 Task: Create a due date automation trigger when advanced on, on the monday before a card is due add basic assigned only to anyone at 11:00 AM.
Action: Mouse moved to (816, 247)
Screenshot: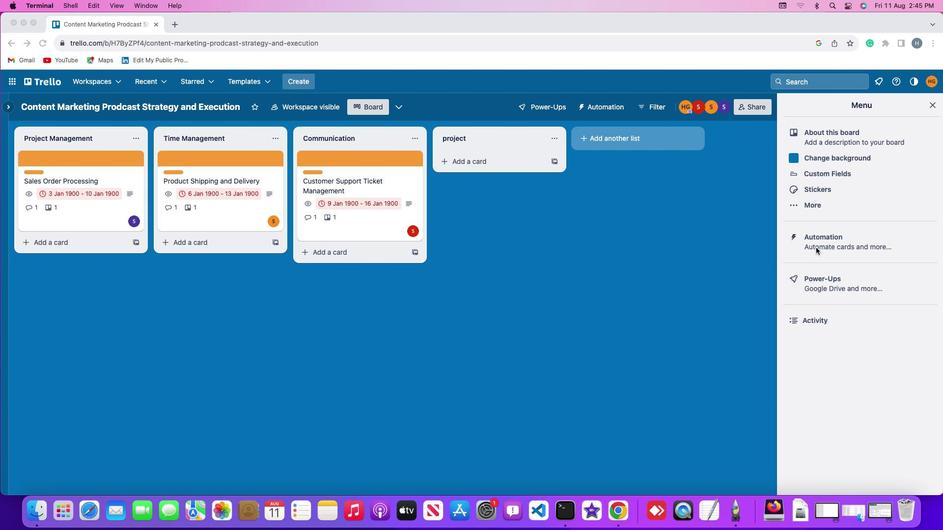 
Action: Mouse pressed left at (816, 247)
Screenshot: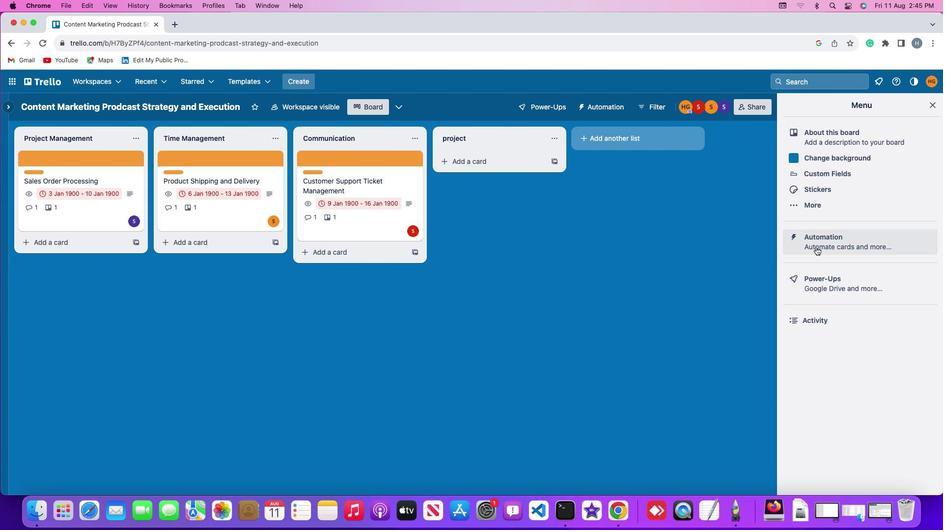 
Action: Mouse moved to (816, 247)
Screenshot: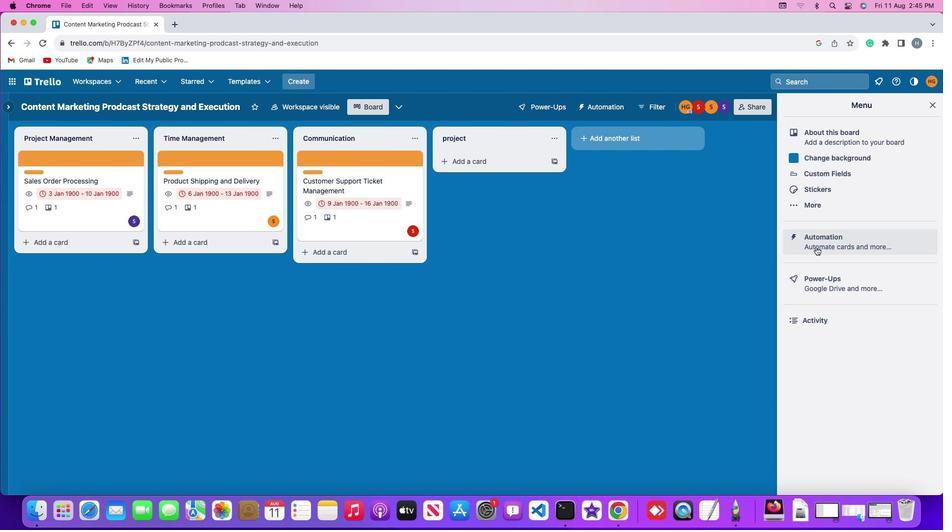 
Action: Mouse pressed left at (816, 247)
Screenshot: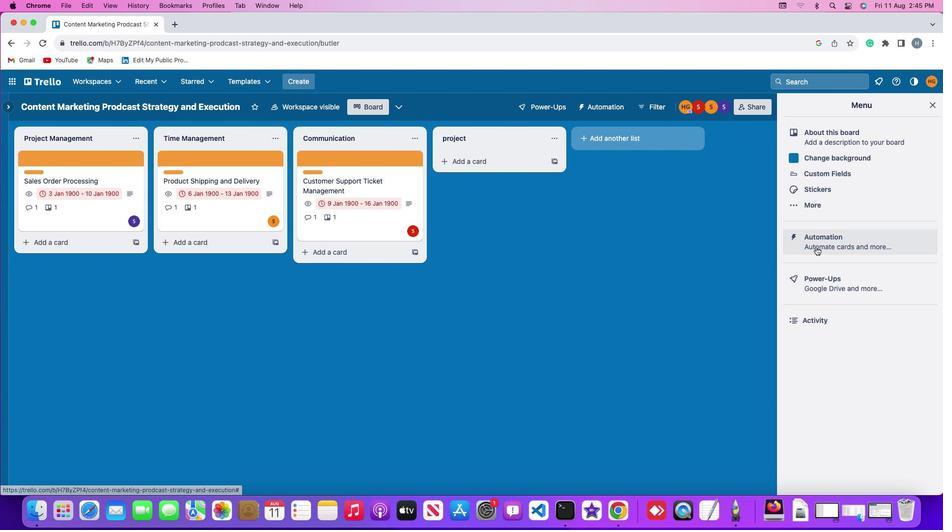 
Action: Mouse moved to (50, 229)
Screenshot: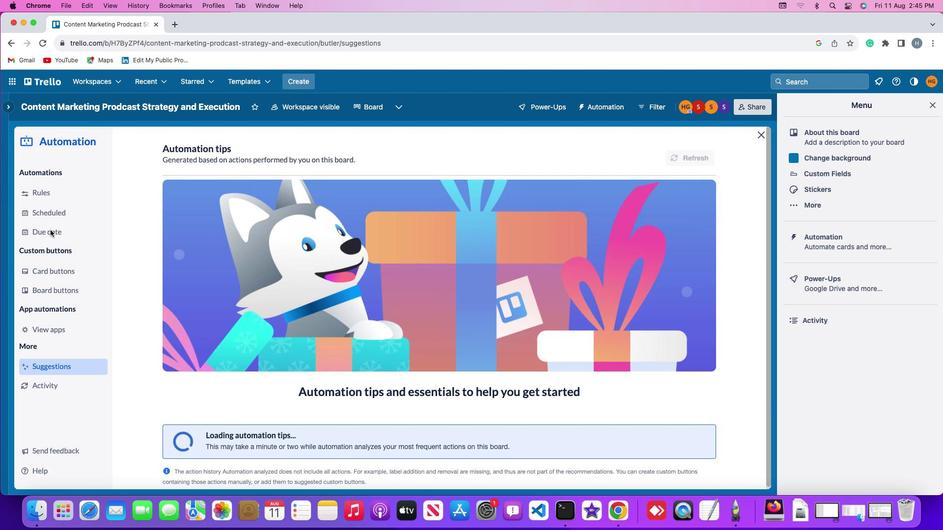 
Action: Mouse pressed left at (50, 229)
Screenshot: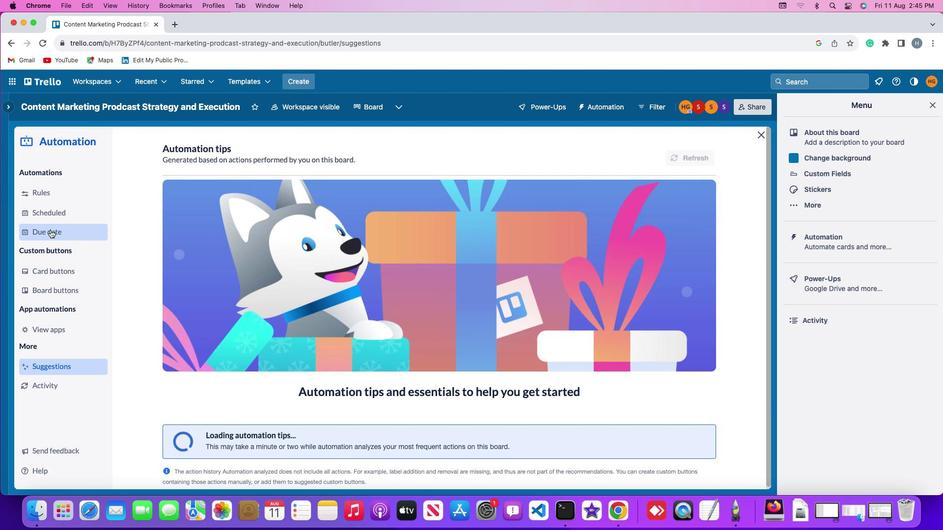 
Action: Mouse moved to (677, 148)
Screenshot: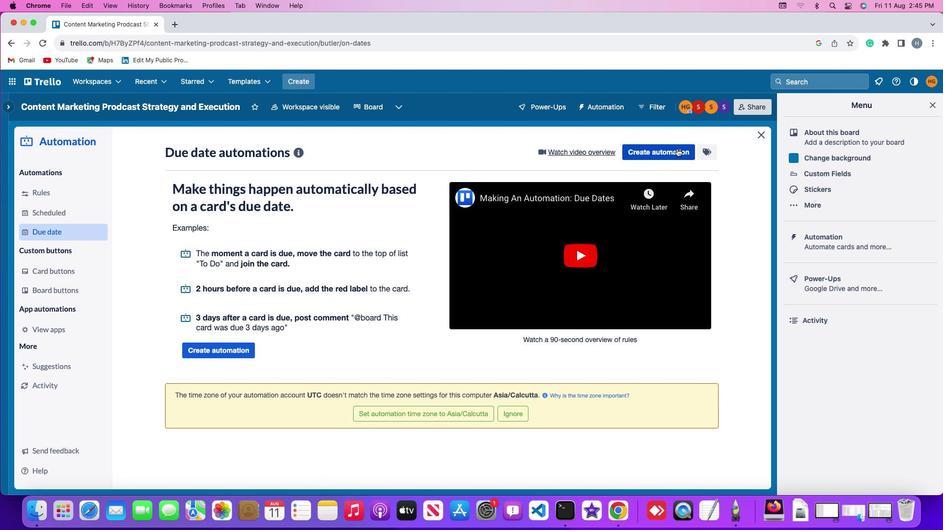 
Action: Mouse pressed left at (677, 148)
Screenshot: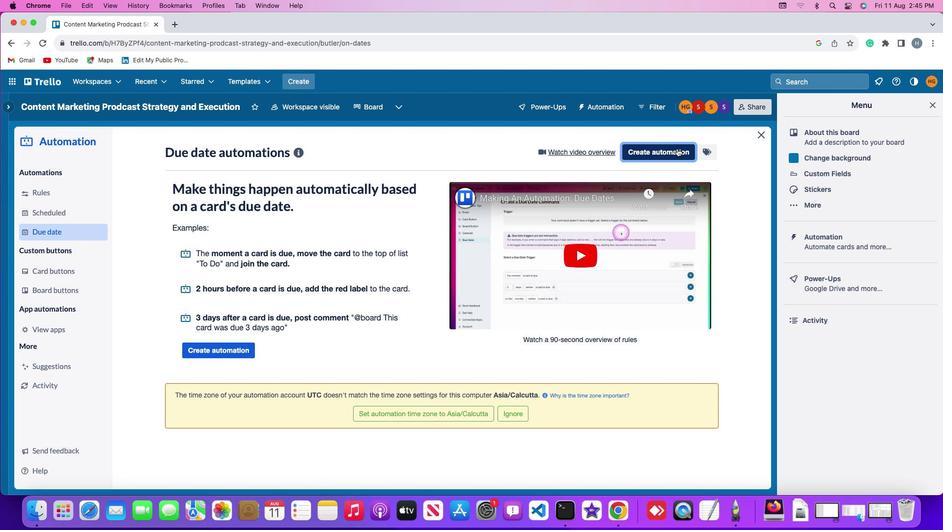 
Action: Mouse moved to (210, 249)
Screenshot: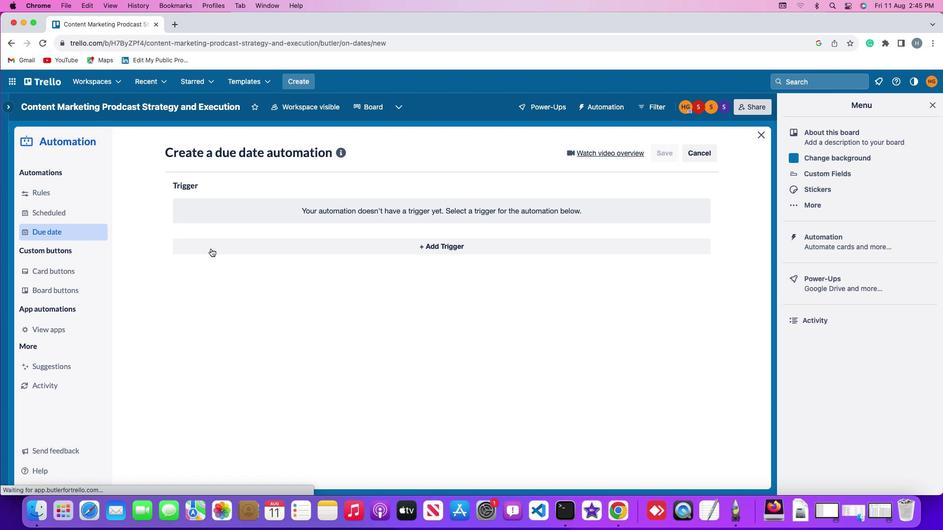 
Action: Mouse pressed left at (210, 249)
Screenshot: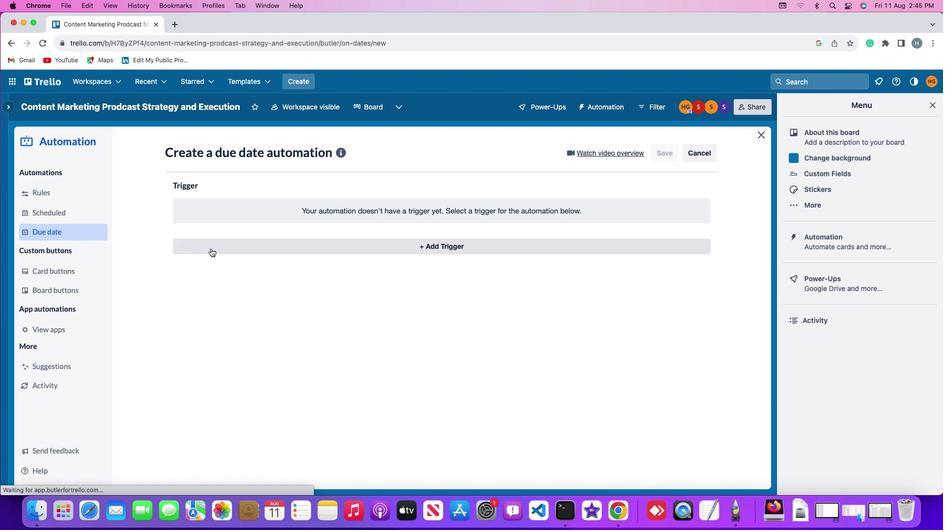 
Action: Mouse moved to (219, 424)
Screenshot: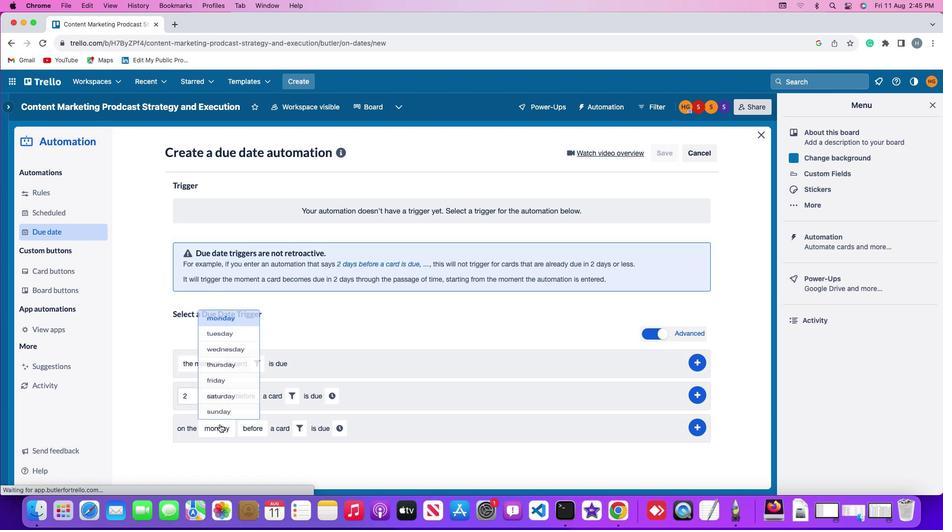 
Action: Mouse pressed left at (219, 424)
Screenshot: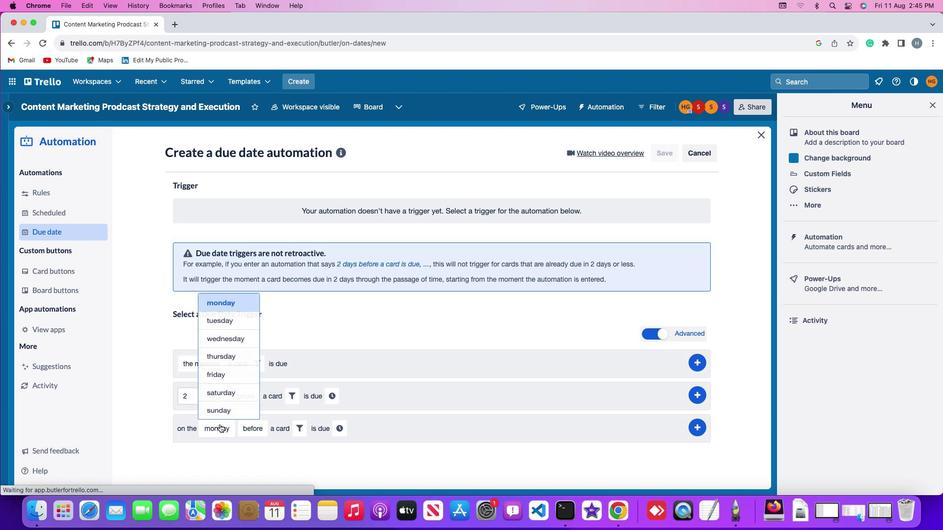 
Action: Mouse moved to (237, 291)
Screenshot: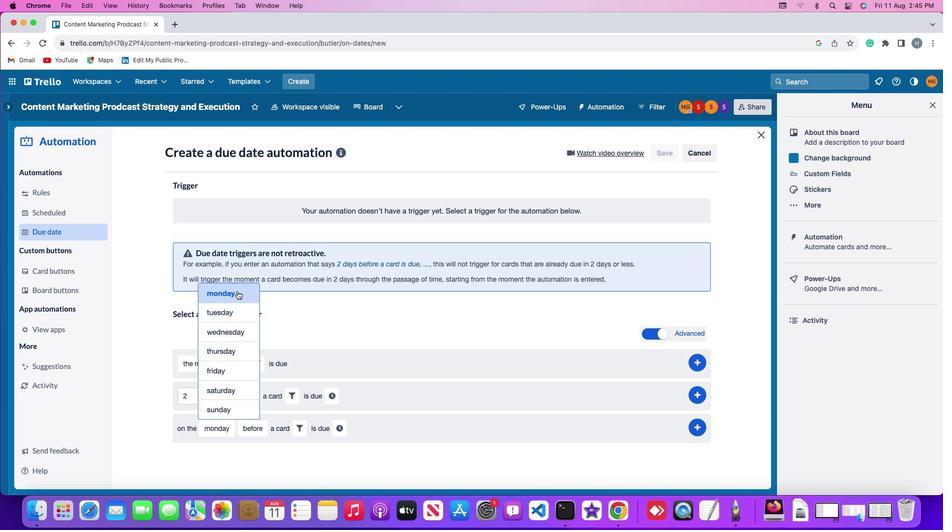 
Action: Mouse pressed left at (237, 291)
Screenshot: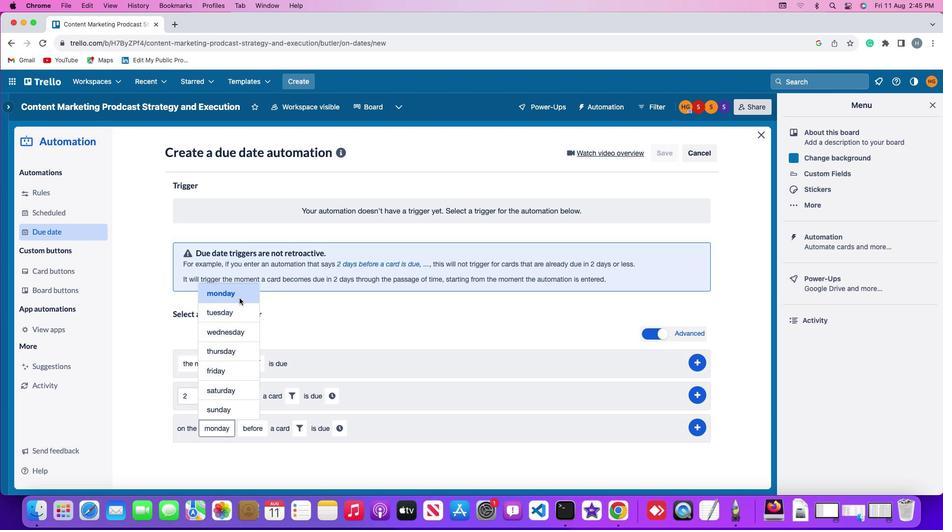 
Action: Mouse moved to (258, 426)
Screenshot: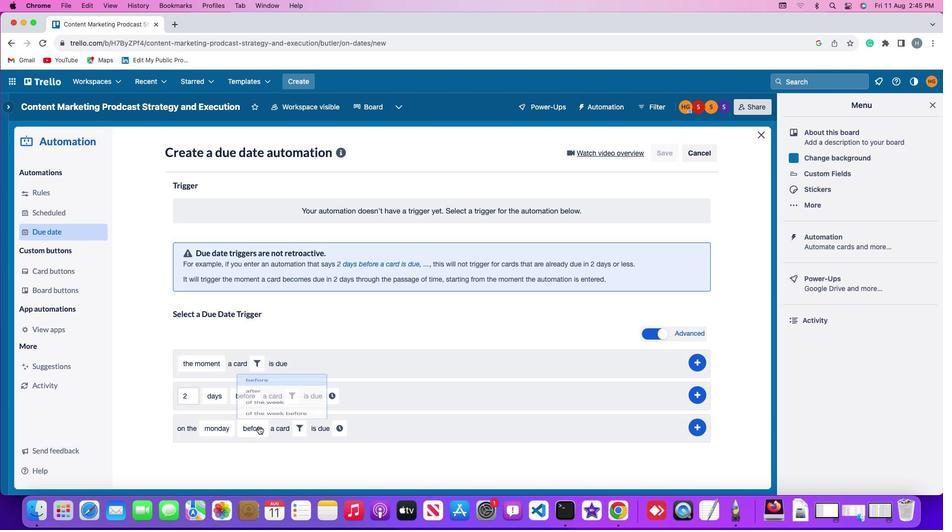 
Action: Mouse pressed left at (258, 426)
Screenshot: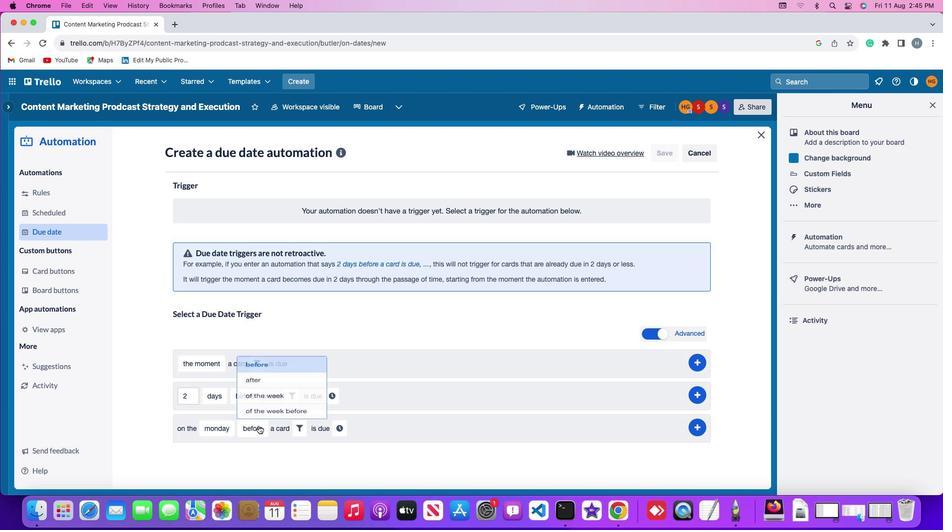 
Action: Mouse moved to (266, 351)
Screenshot: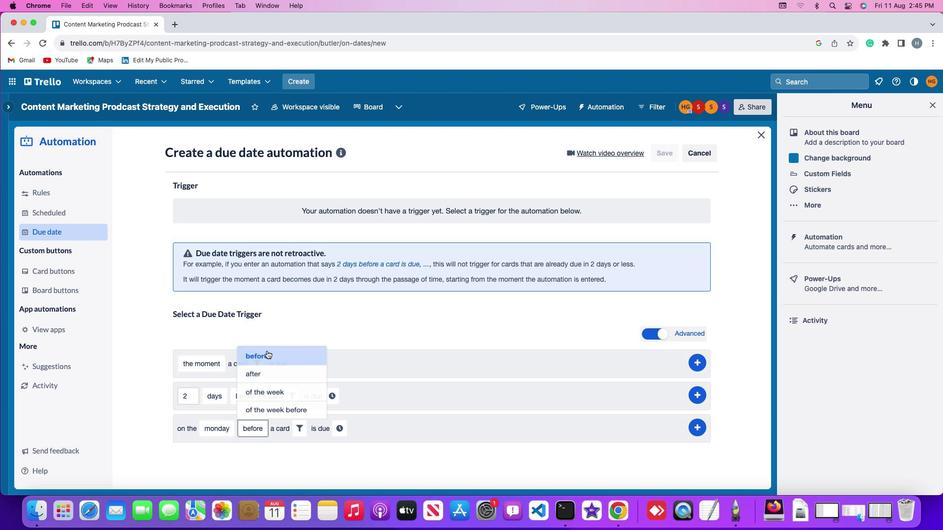 
Action: Mouse pressed left at (266, 351)
Screenshot: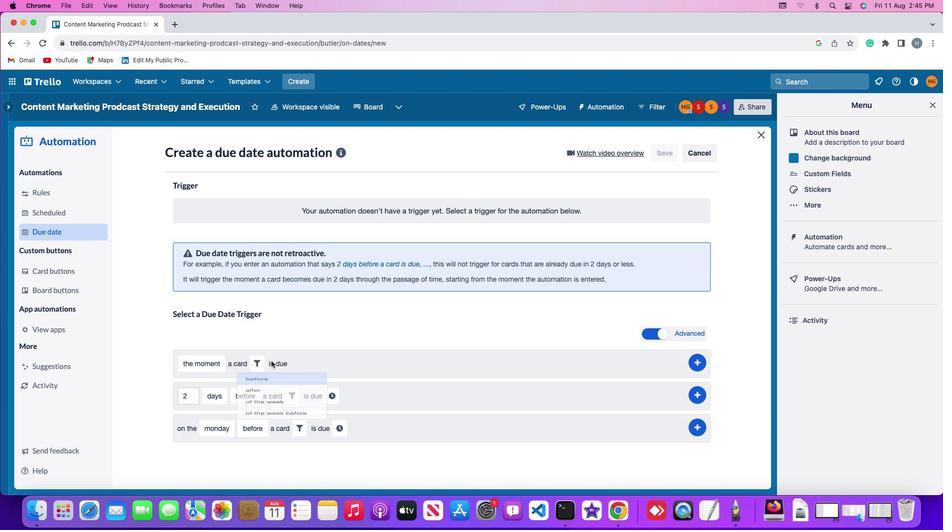 
Action: Mouse moved to (300, 426)
Screenshot: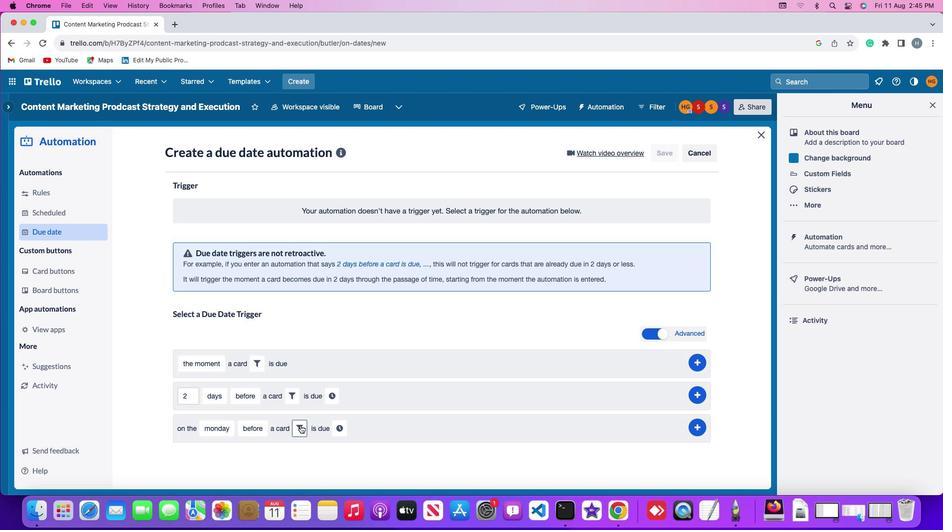 
Action: Mouse pressed left at (300, 426)
Screenshot: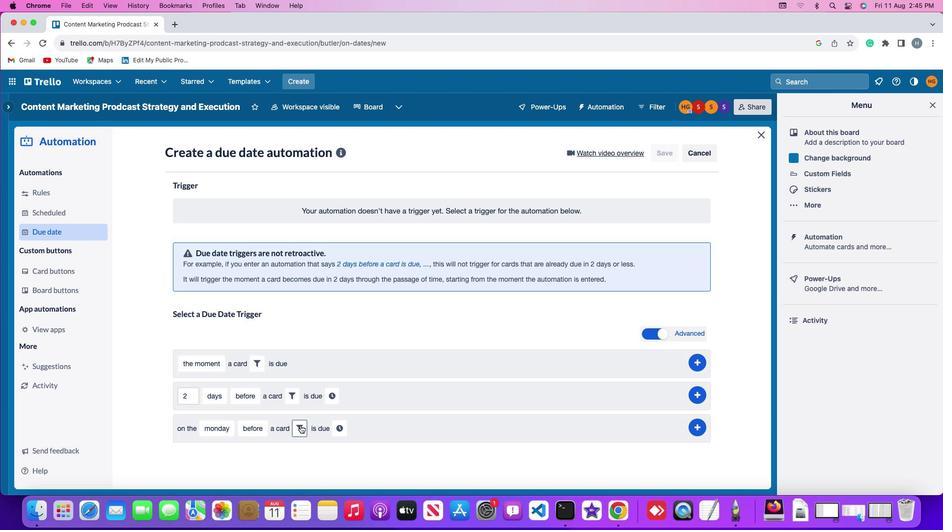 
Action: Mouse moved to (259, 453)
Screenshot: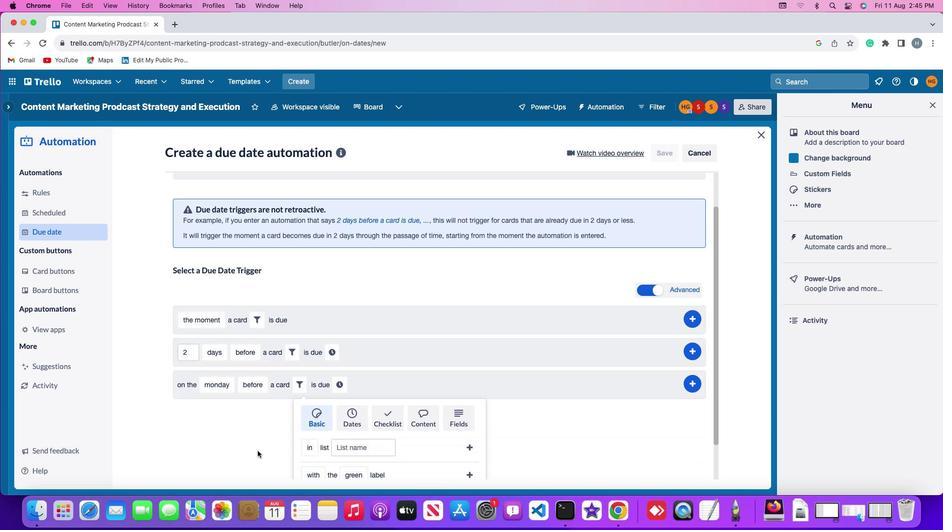 
Action: Mouse scrolled (259, 453) with delta (0, 0)
Screenshot: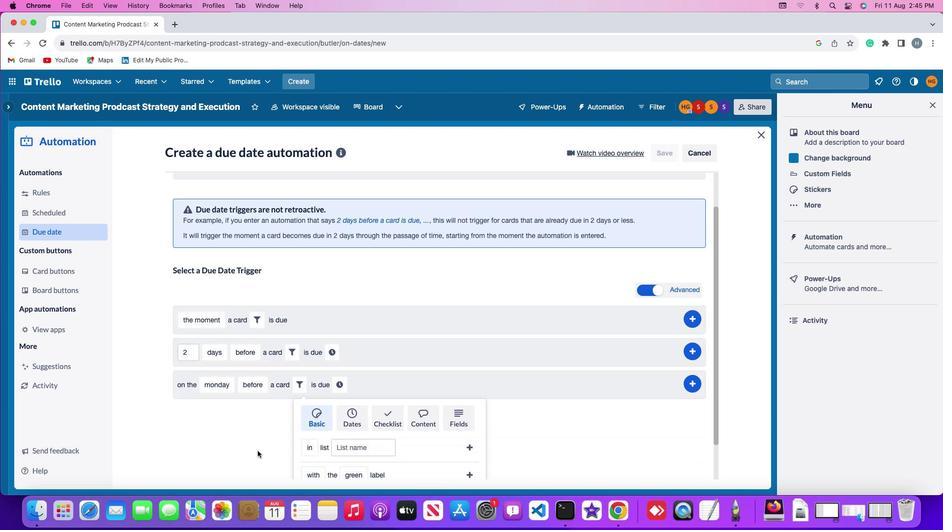 
Action: Mouse moved to (259, 452)
Screenshot: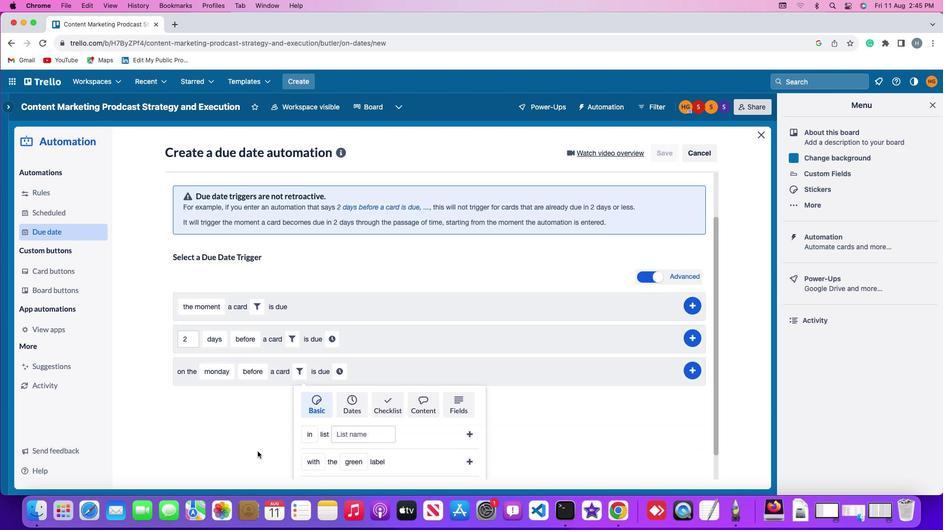 
Action: Mouse scrolled (259, 452) with delta (0, 0)
Screenshot: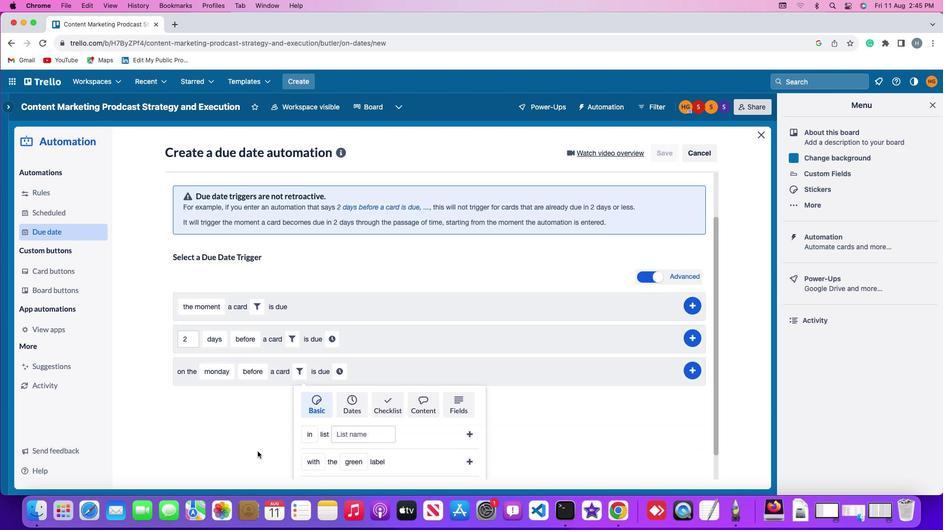 
Action: Mouse scrolled (259, 452) with delta (0, -1)
Screenshot: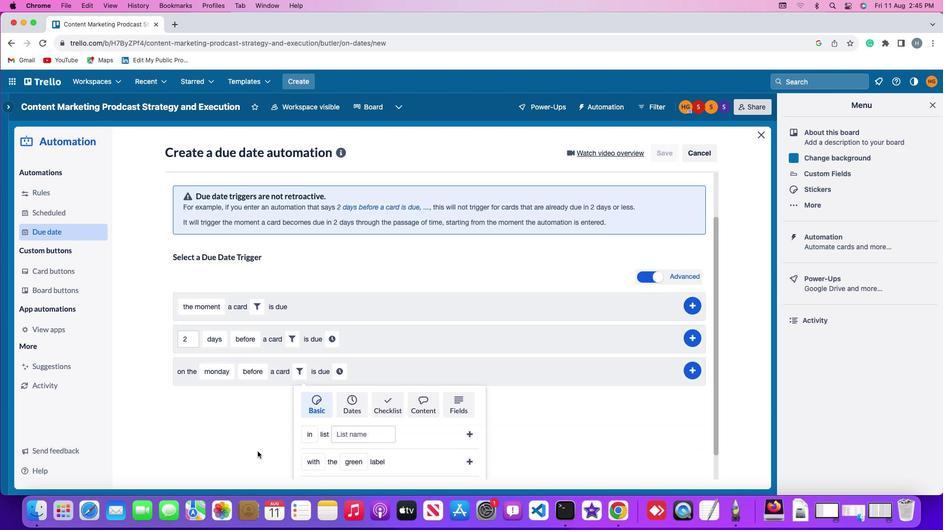 
Action: Mouse moved to (258, 452)
Screenshot: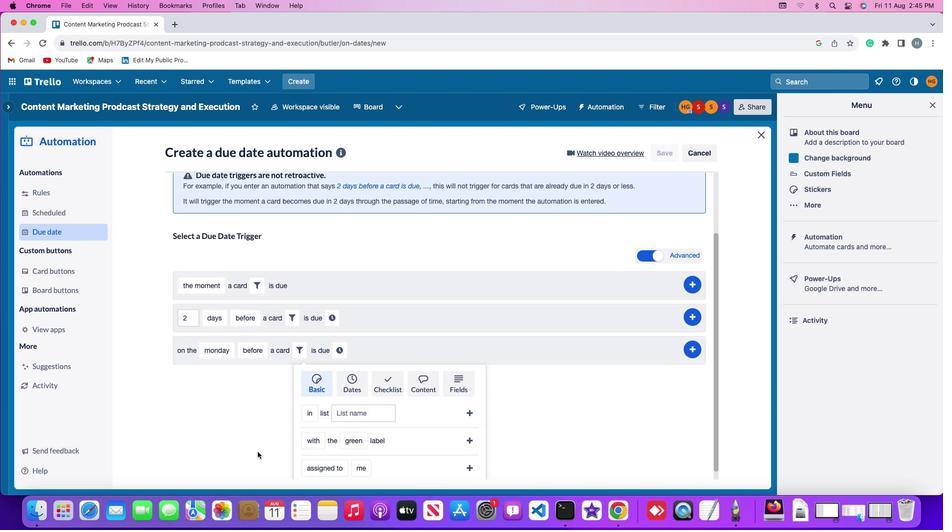 
Action: Mouse scrolled (258, 452) with delta (0, -2)
Screenshot: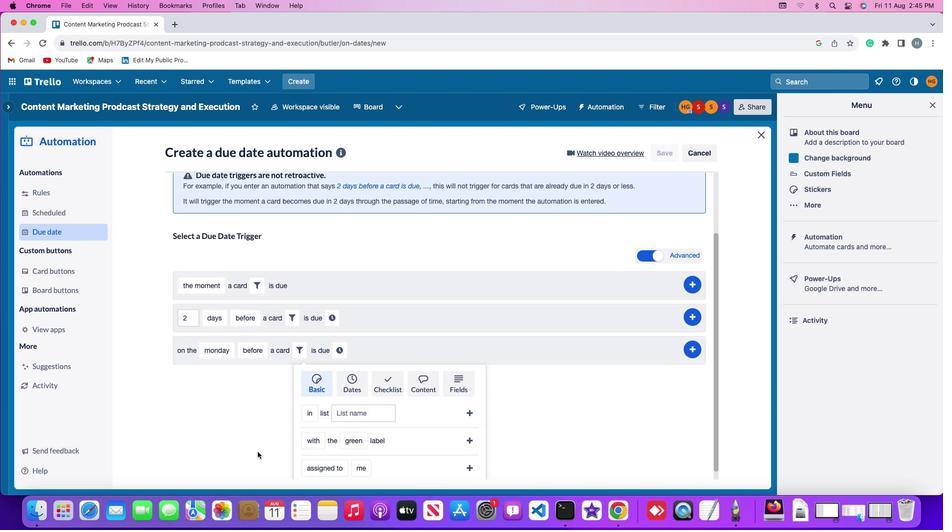 
Action: Mouse moved to (257, 452)
Screenshot: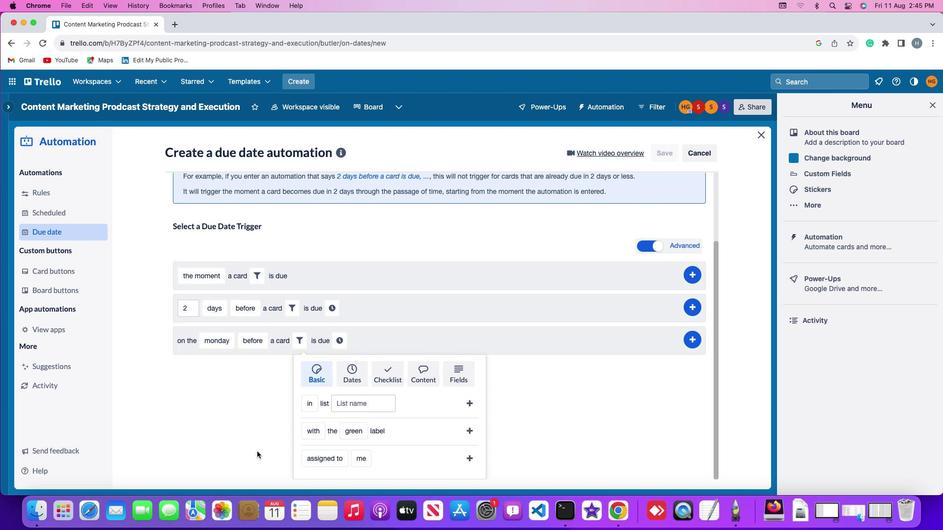 
Action: Mouse scrolled (257, 452) with delta (0, 0)
Screenshot: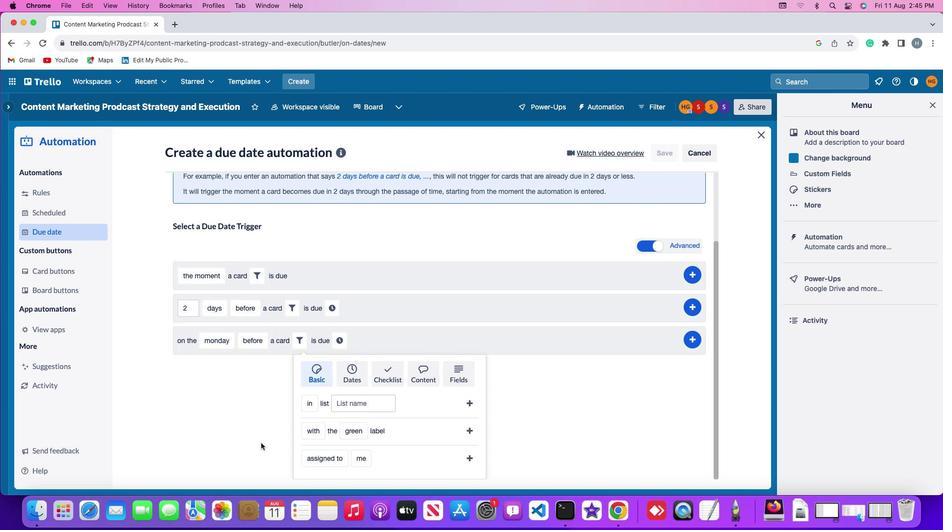 
Action: Mouse scrolled (257, 452) with delta (0, 0)
Screenshot: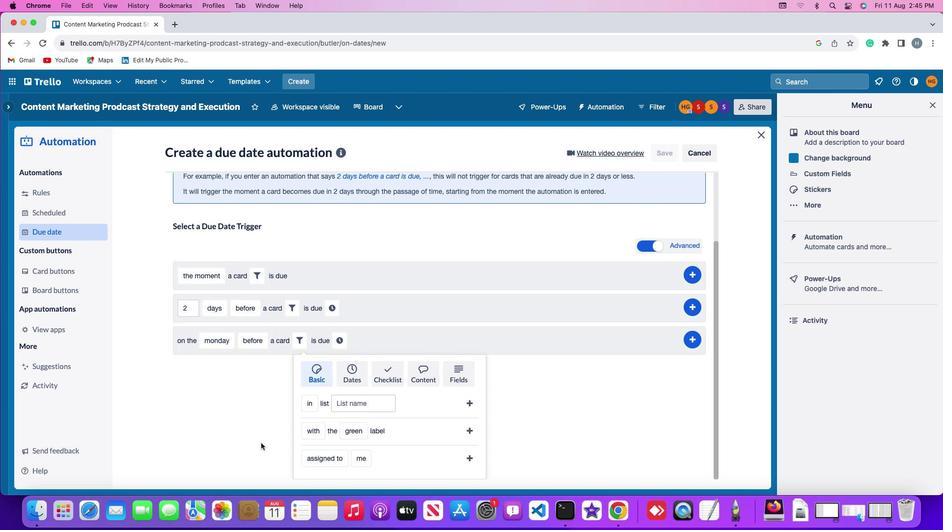 
Action: Mouse scrolled (257, 452) with delta (0, -1)
Screenshot: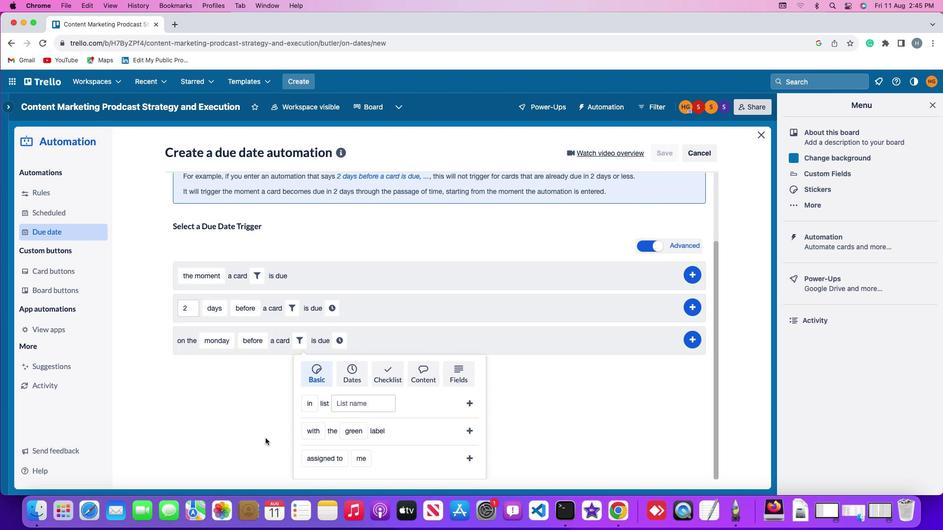 
Action: Mouse moved to (257, 452)
Screenshot: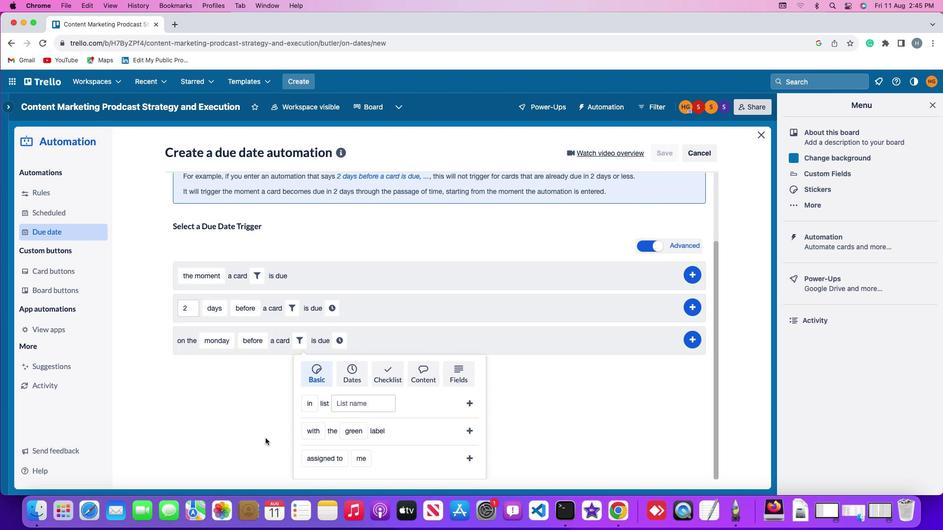 
Action: Mouse scrolled (257, 452) with delta (0, -2)
Screenshot: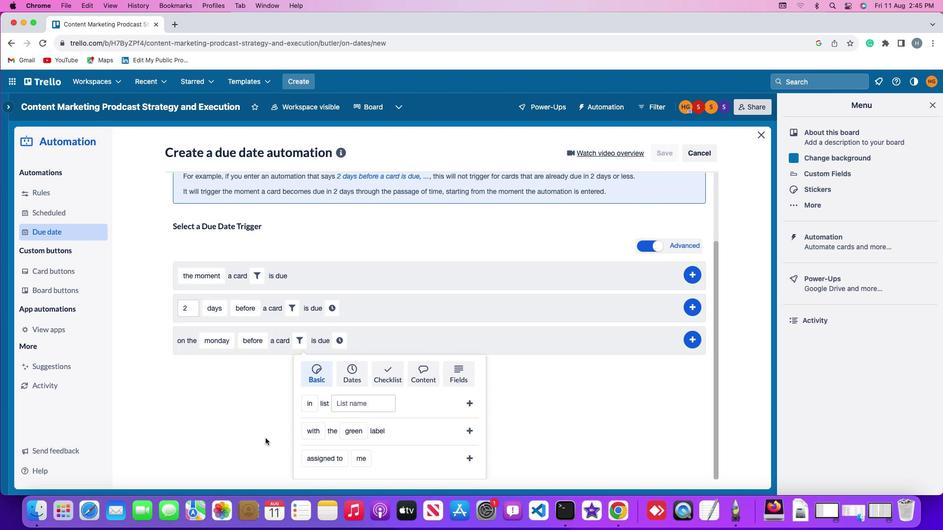 
Action: Mouse moved to (325, 459)
Screenshot: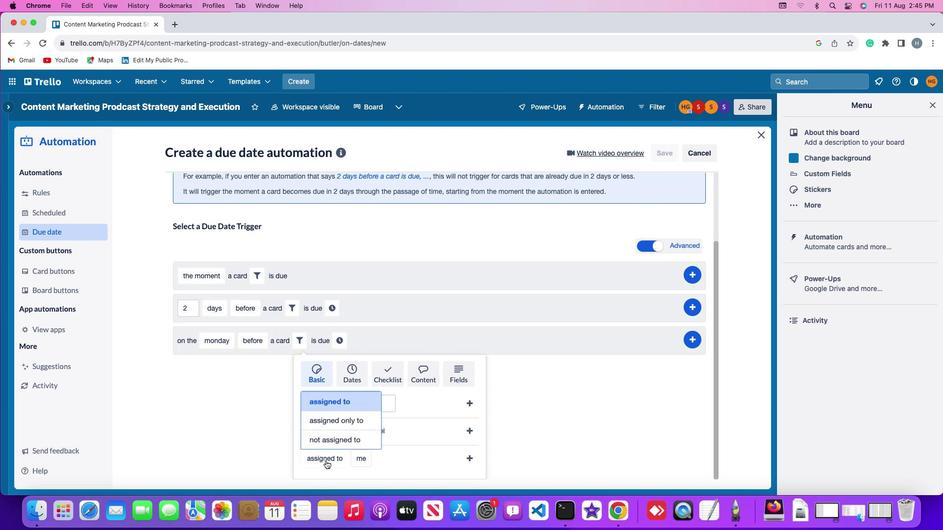 
Action: Mouse pressed left at (325, 459)
Screenshot: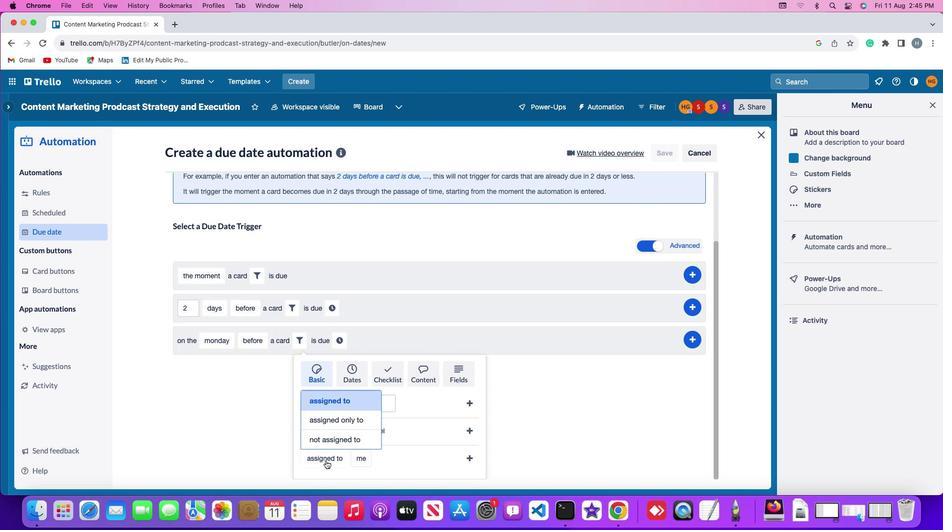 
Action: Mouse moved to (338, 423)
Screenshot: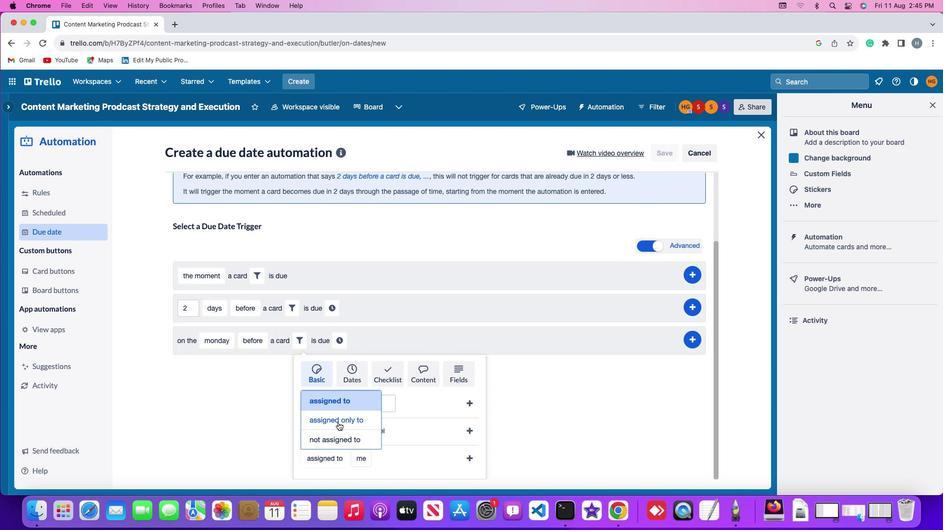 
Action: Mouse pressed left at (338, 423)
Screenshot: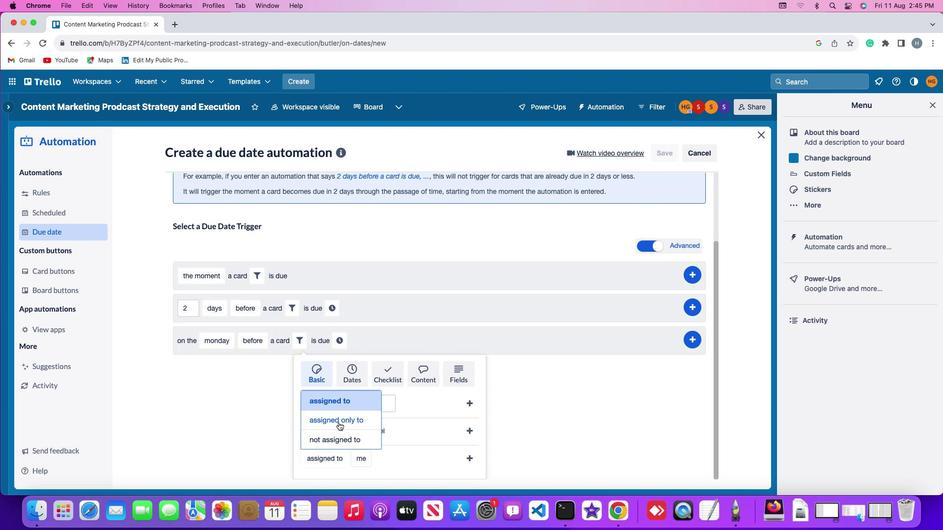 
Action: Mouse moved to (372, 458)
Screenshot: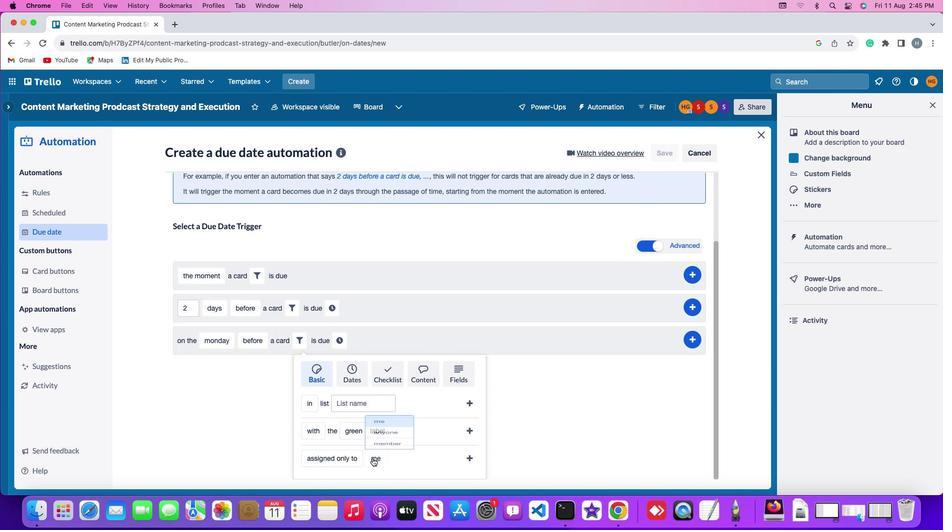 
Action: Mouse pressed left at (372, 458)
Screenshot: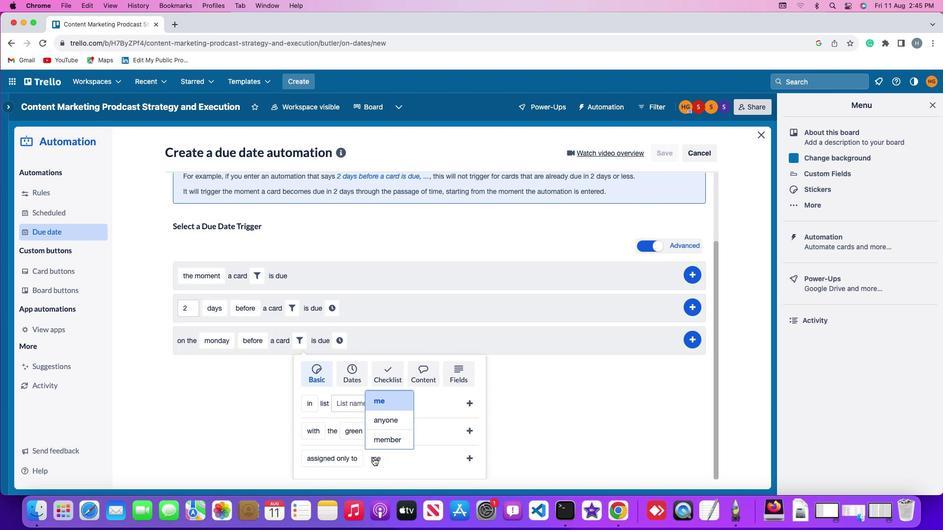 
Action: Mouse moved to (388, 423)
Screenshot: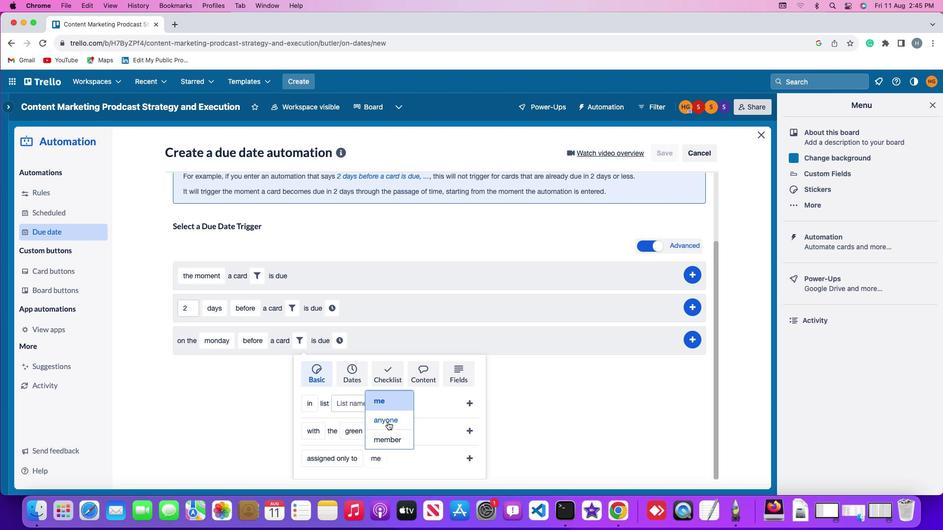 
Action: Mouse pressed left at (388, 423)
Screenshot: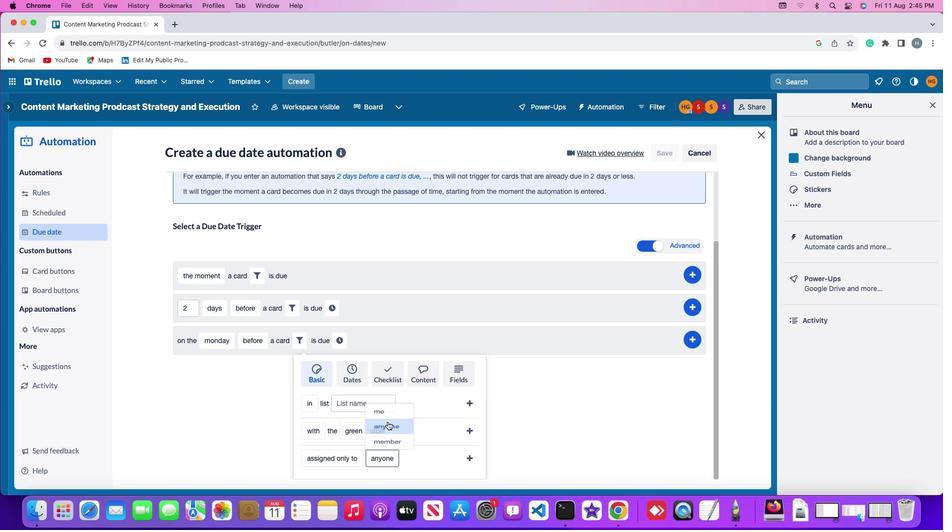 
Action: Mouse moved to (471, 456)
Screenshot: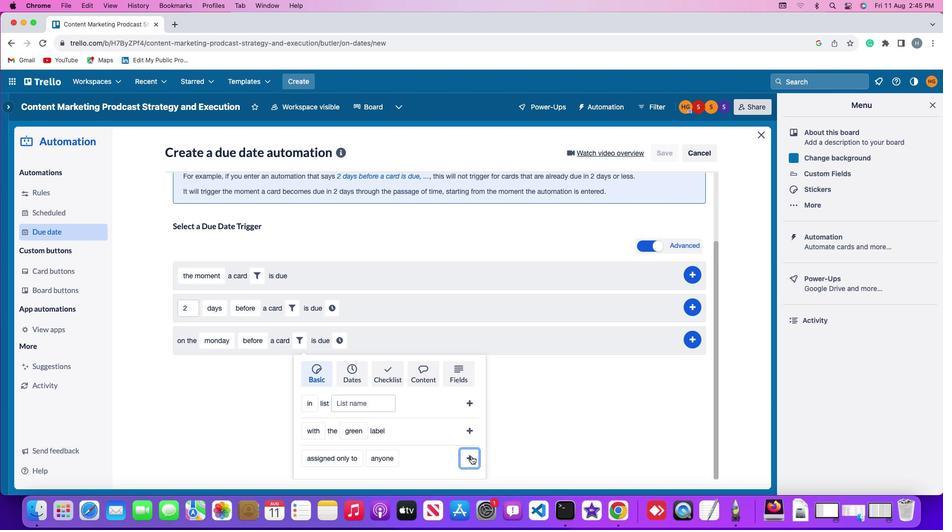 
Action: Mouse pressed left at (471, 456)
Screenshot: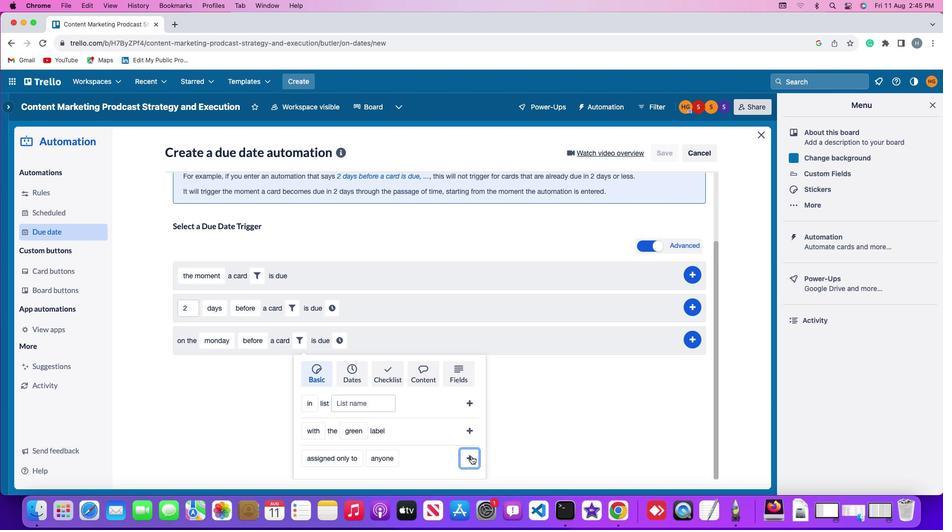 
Action: Mouse moved to (441, 429)
Screenshot: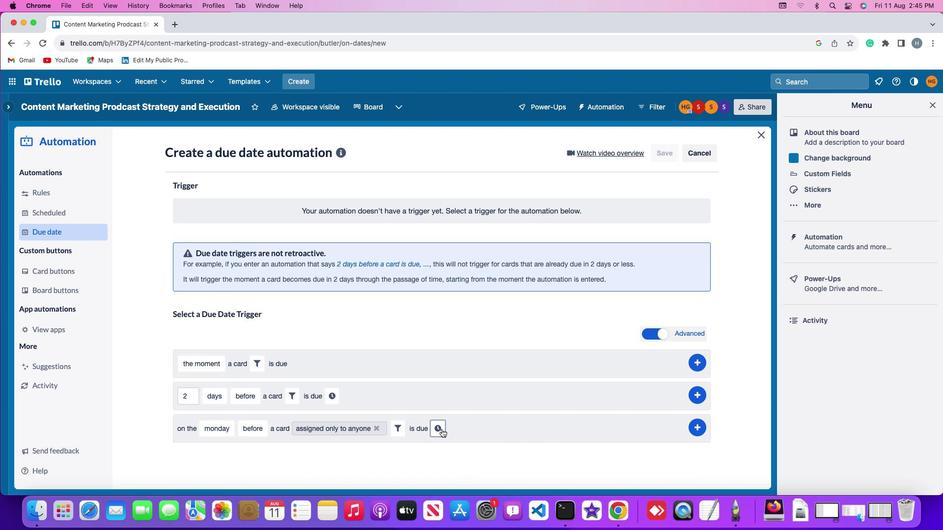 
Action: Mouse pressed left at (441, 429)
Screenshot: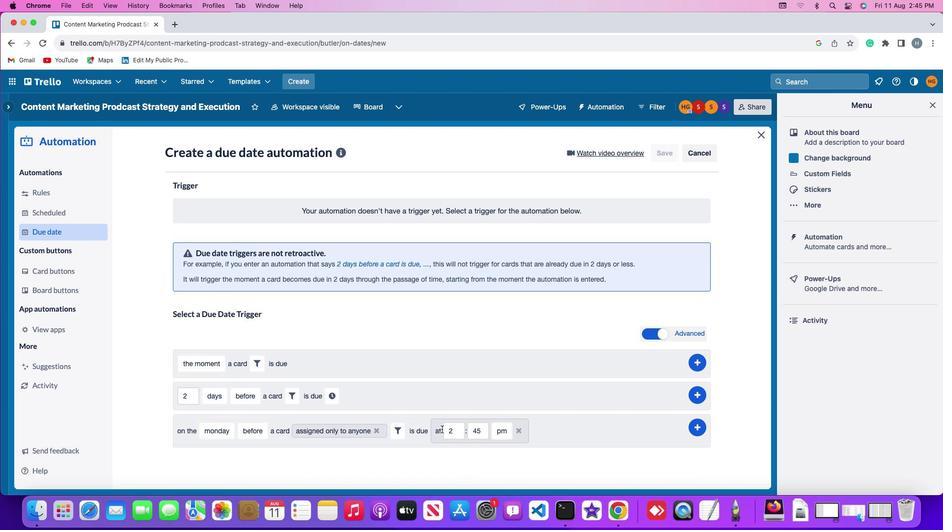 
Action: Mouse moved to (459, 433)
Screenshot: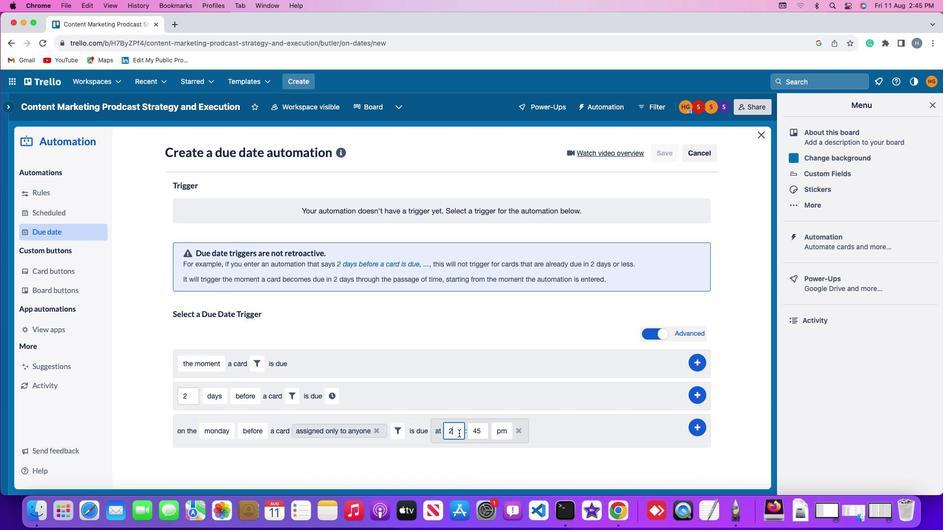 
Action: Mouse pressed left at (459, 433)
Screenshot: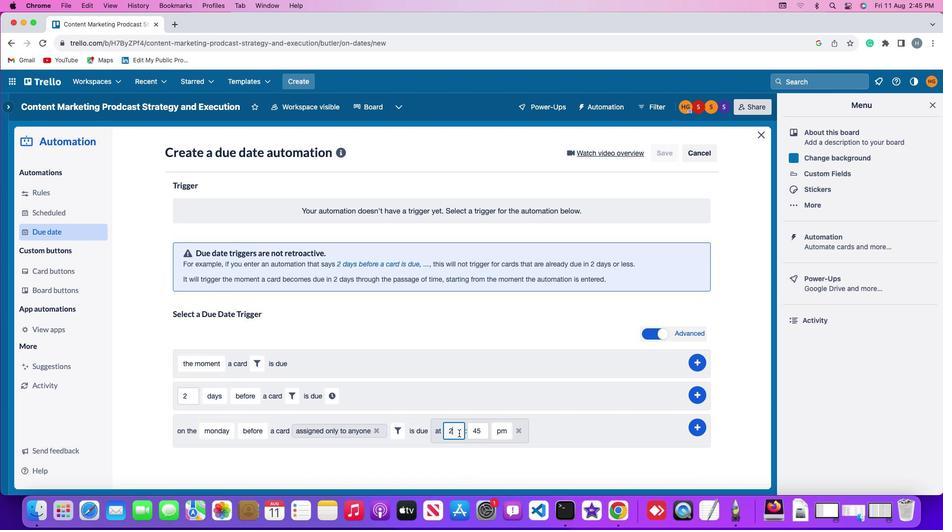 
Action: Mouse moved to (459, 432)
Screenshot: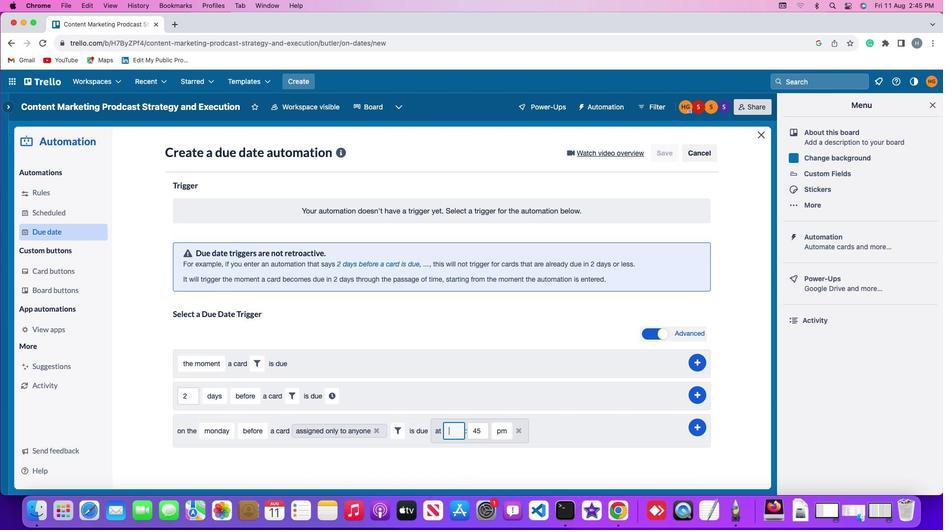 
Action: Key pressed Key.backspace'1''1'
Screenshot: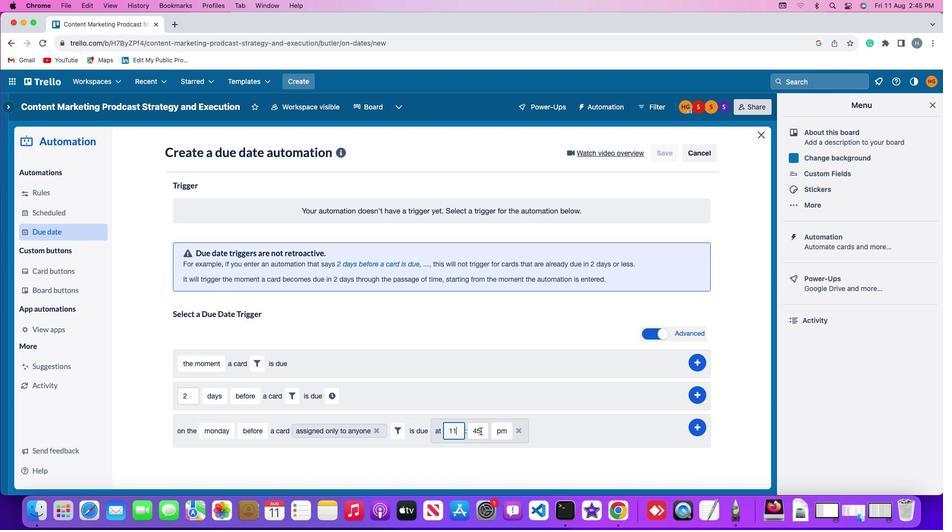 
Action: Mouse moved to (484, 432)
Screenshot: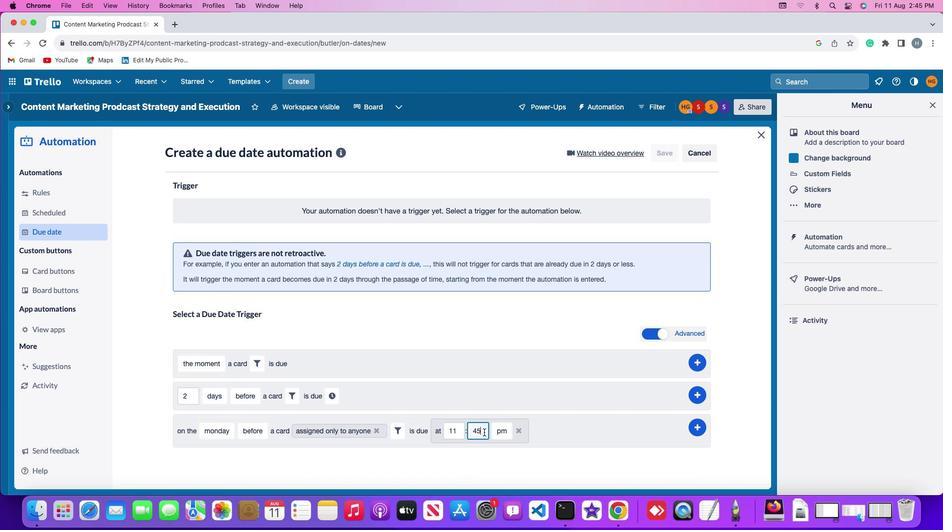 
Action: Mouse pressed left at (484, 432)
Screenshot: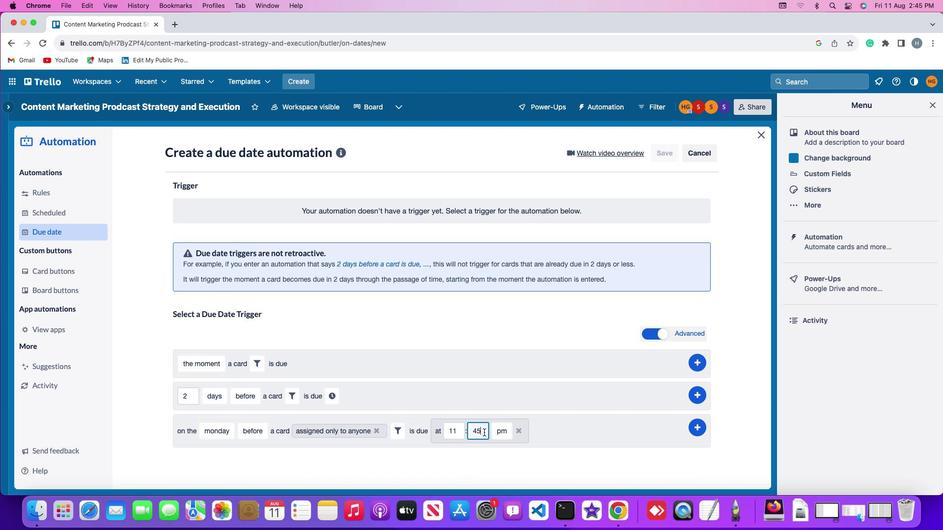 
Action: Key pressed Key.backspaceKey.backspace'0''0'
Screenshot: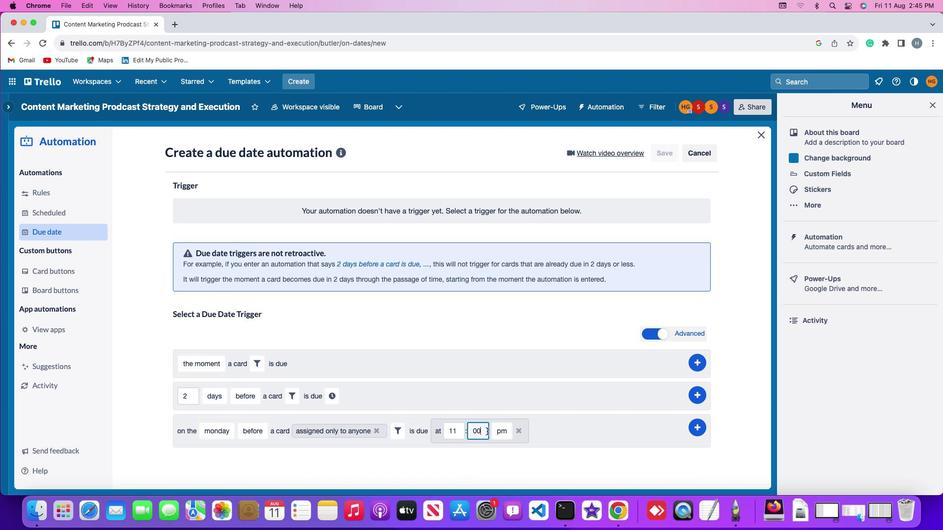 
Action: Mouse moved to (499, 431)
Screenshot: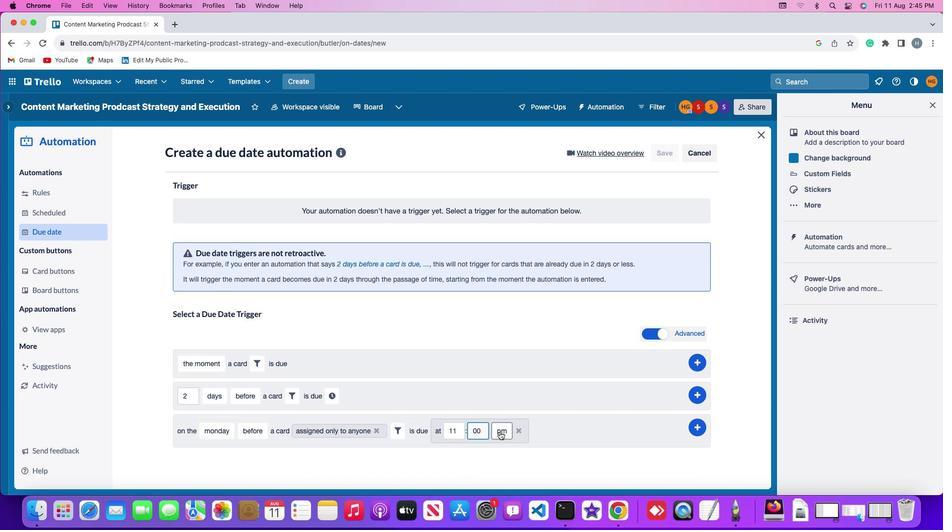 
Action: Mouse pressed left at (499, 431)
Screenshot: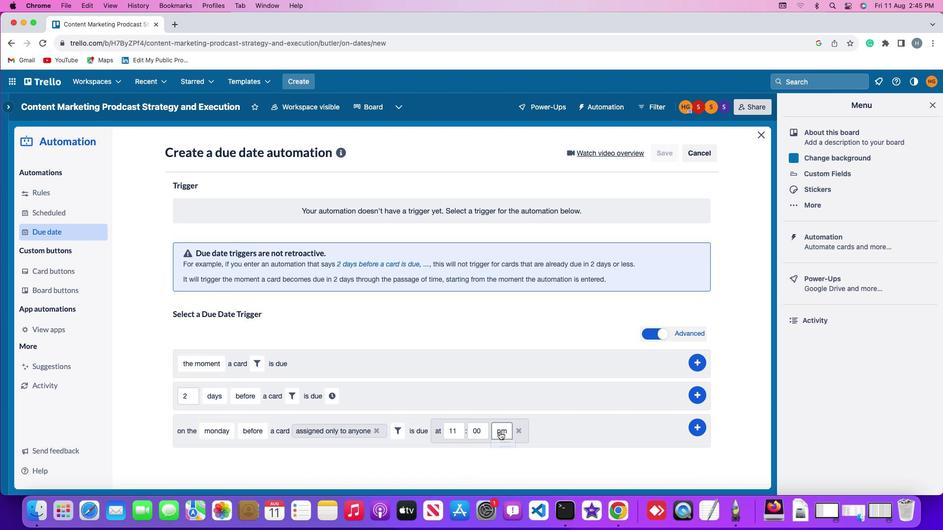 
Action: Mouse moved to (500, 445)
Screenshot: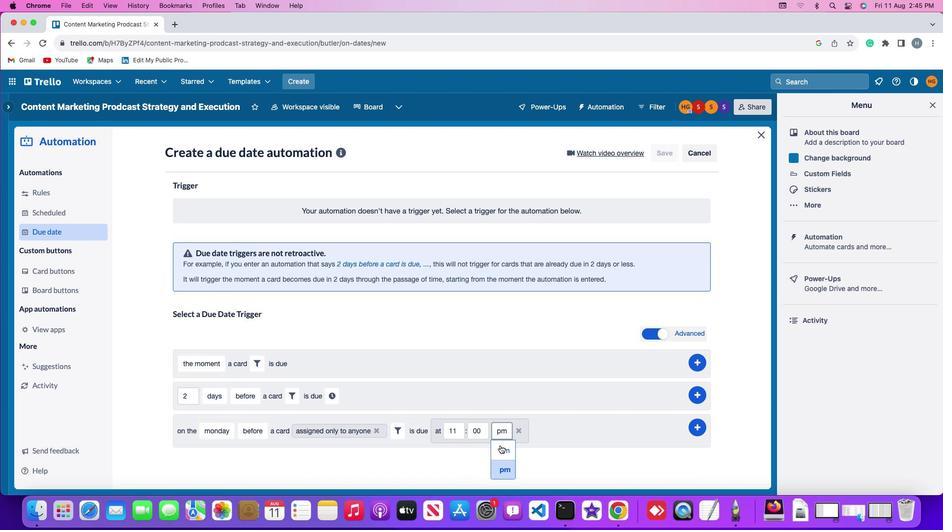 
Action: Mouse pressed left at (500, 445)
Screenshot: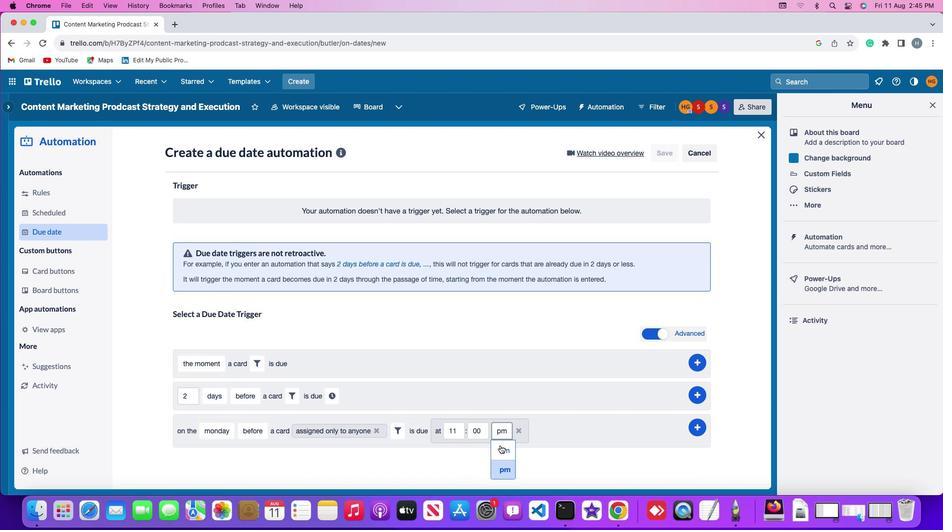 
Action: Mouse moved to (700, 426)
Screenshot: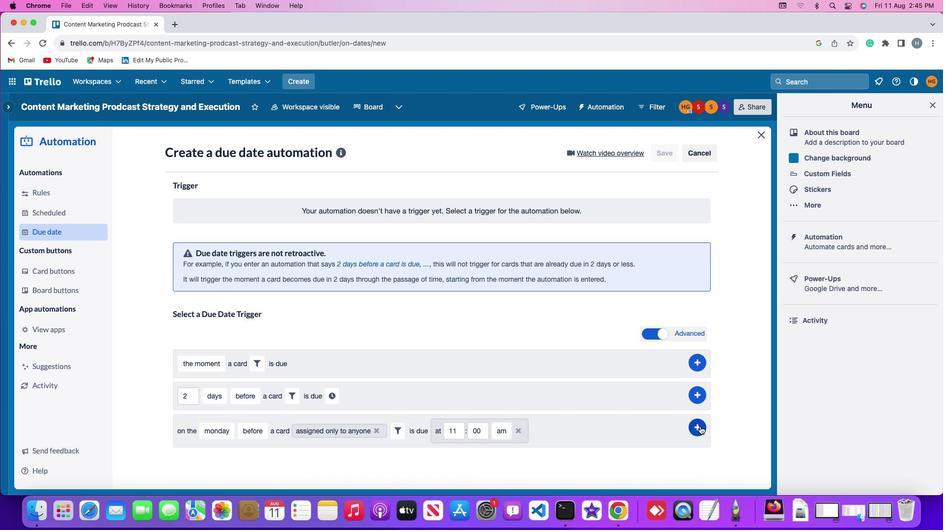
Action: Mouse pressed left at (700, 426)
Screenshot: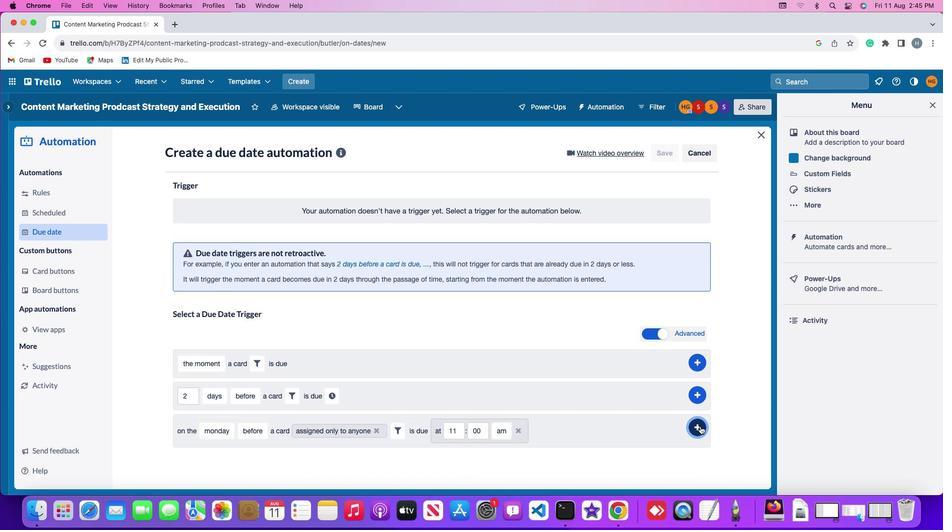 
Action: Mouse moved to (749, 341)
Screenshot: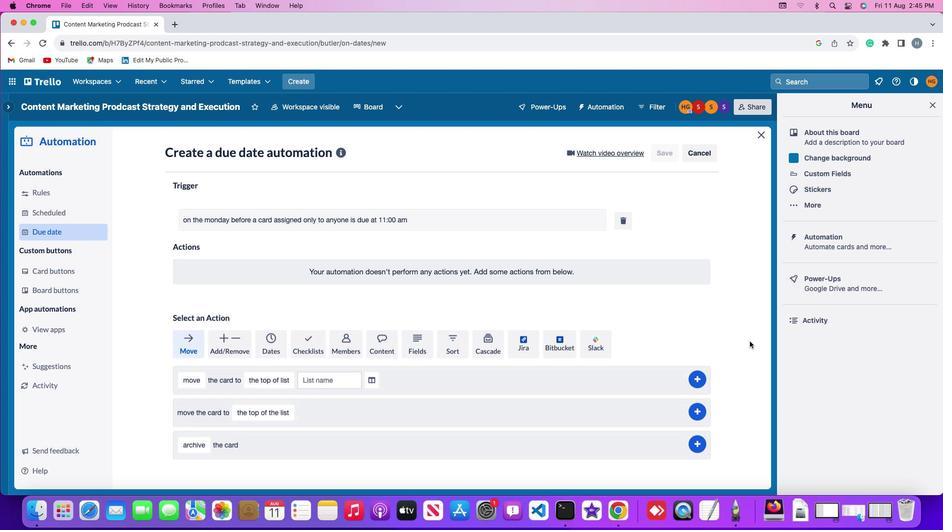 
